 Task: Add Checklist CL0041 to Card Card0041 in Board Board0041 in Workspace Development in Trello
Action: Mouse moved to (529, 91)
Screenshot: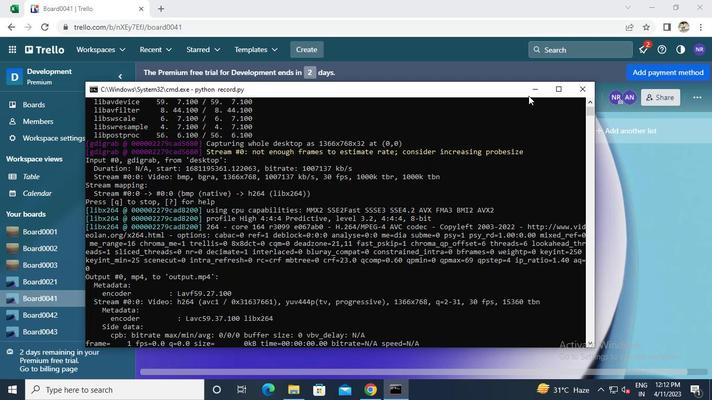 
Action: Mouse pressed left at (529, 91)
Screenshot: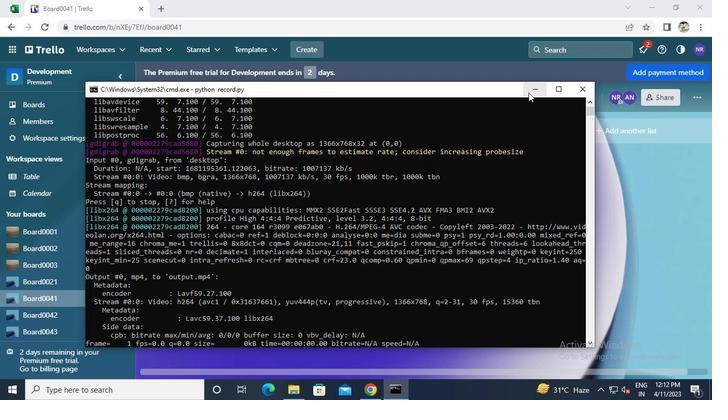
Action: Mouse moved to (176, 154)
Screenshot: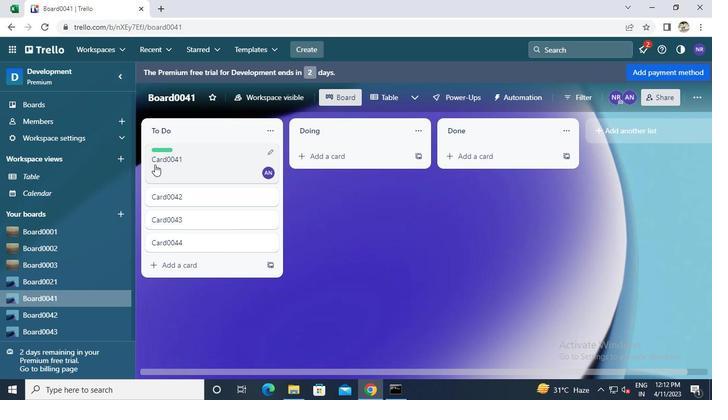 
Action: Mouse pressed left at (176, 154)
Screenshot: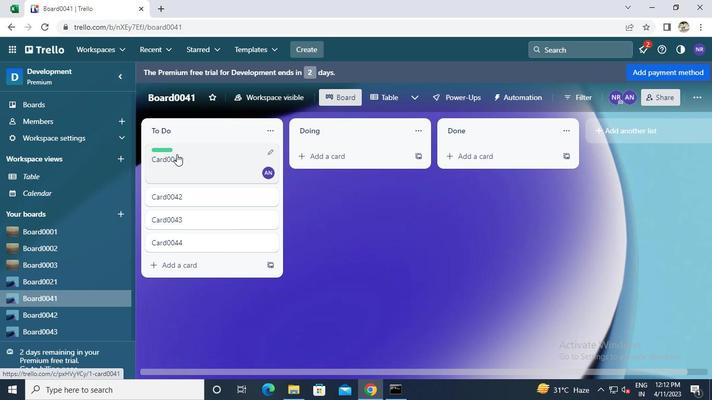 
Action: Mouse moved to (482, 211)
Screenshot: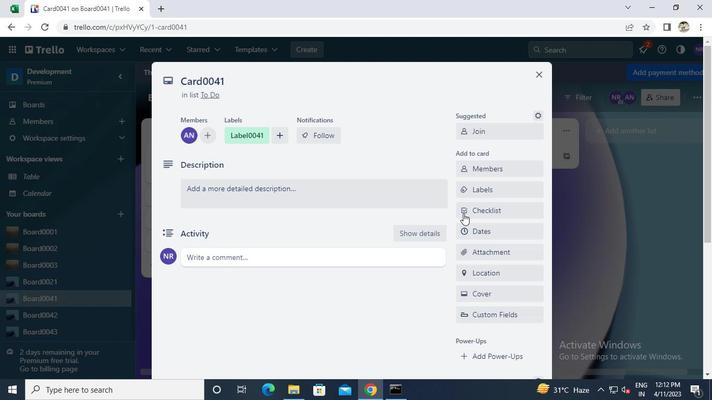 
Action: Mouse pressed left at (482, 211)
Screenshot: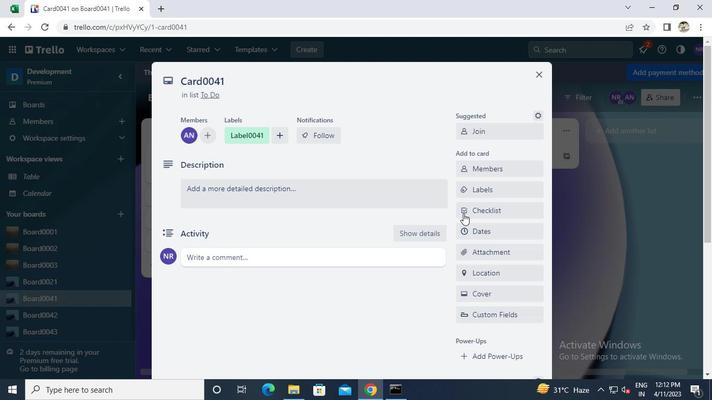 
Action: Mouse moved to (484, 210)
Screenshot: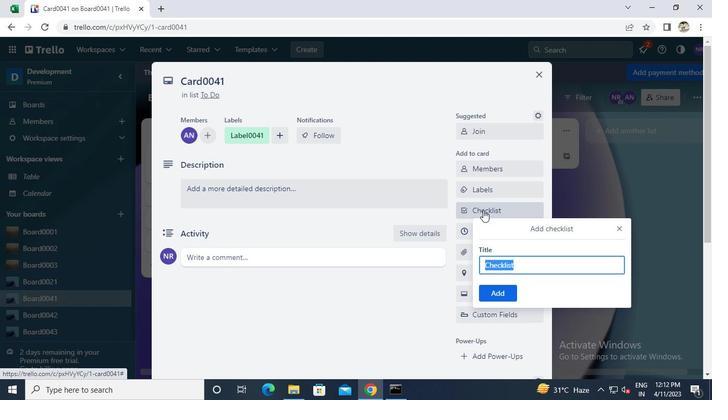 
Action: Keyboard Key.caps_lock
Screenshot: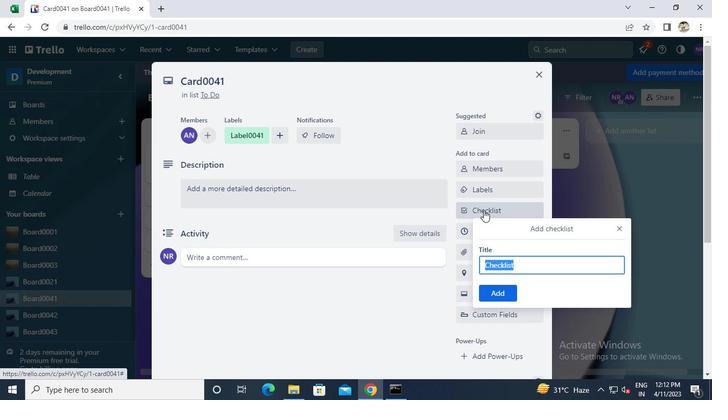 
Action: Keyboard c
Screenshot: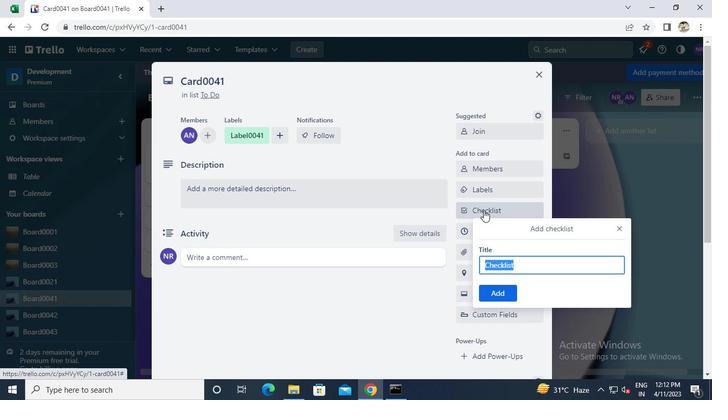
Action: Mouse moved to (484, 210)
Screenshot: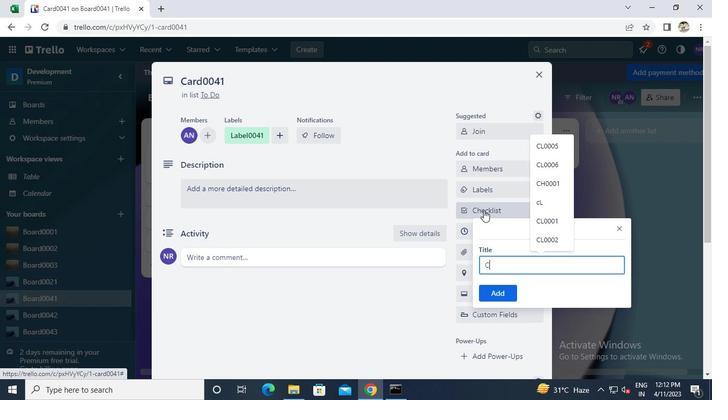 
Action: Keyboard l
Screenshot: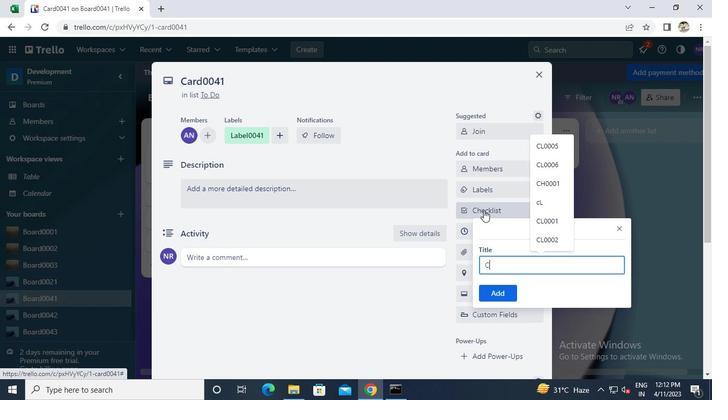 
Action: Mouse moved to (485, 210)
Screenshot: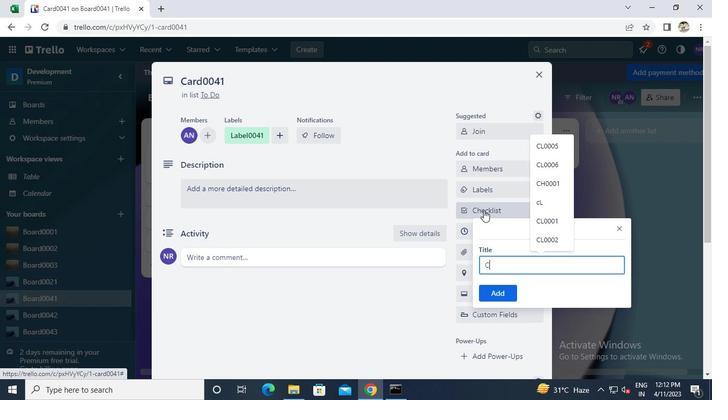 
Action: Keyboard 0
Screenshot: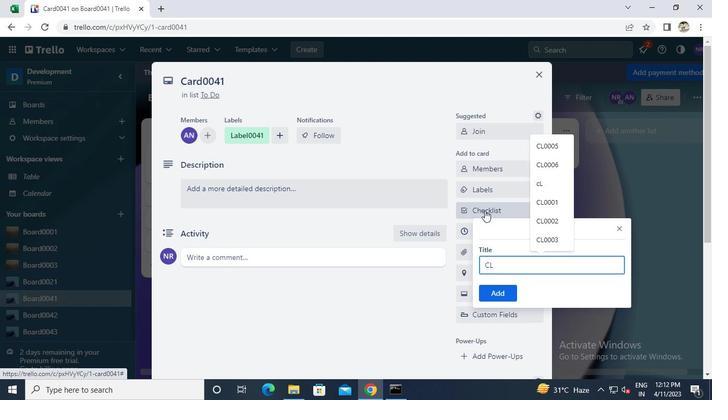 
Action: Keyboard 0
Screenshot: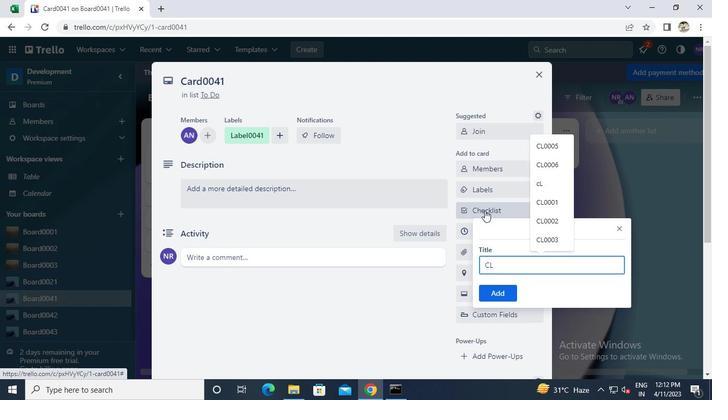 
Action: Keyboard 4
Screenshot: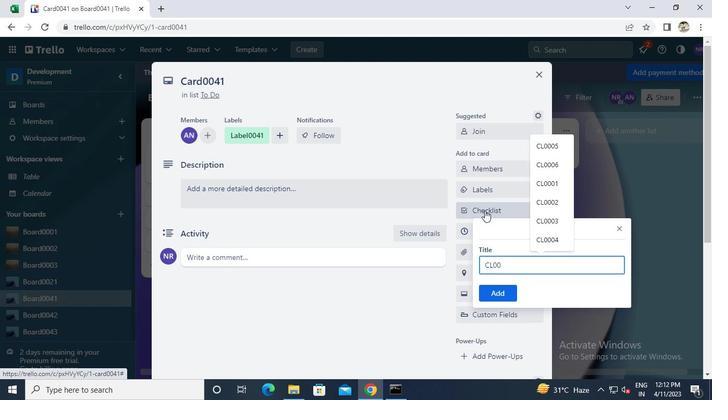 
Action: Keyboard 1
Screenshot: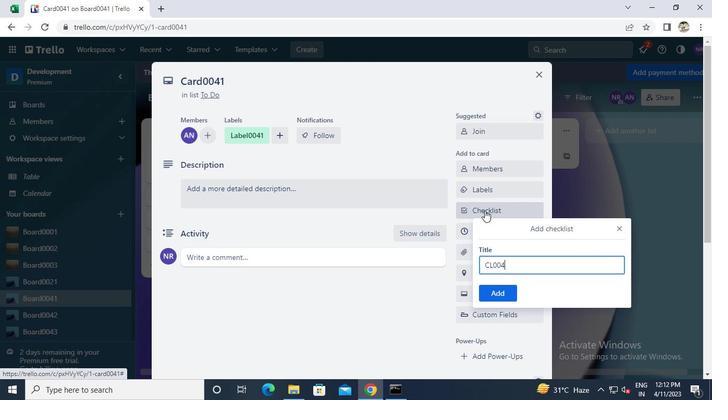 
Action: Mouse moved to (493, 291)
Screenshot: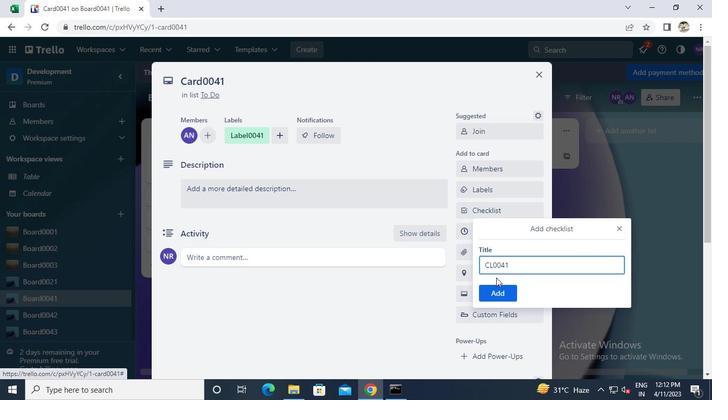 
Action: Mouse pressed left at (493, 291)
Screenshot: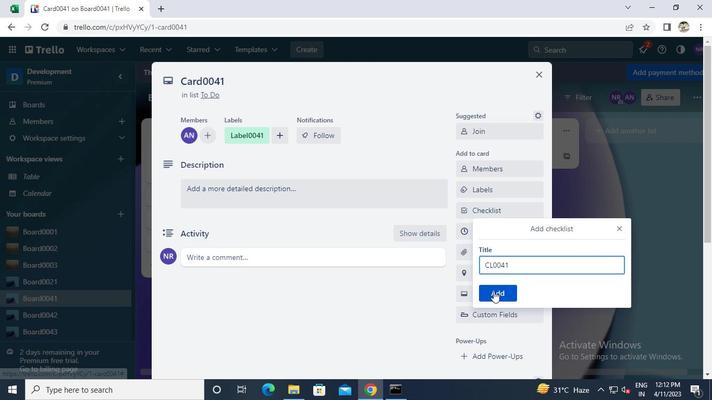 
Action: Mouse moved to (397, 389)
Screenshot: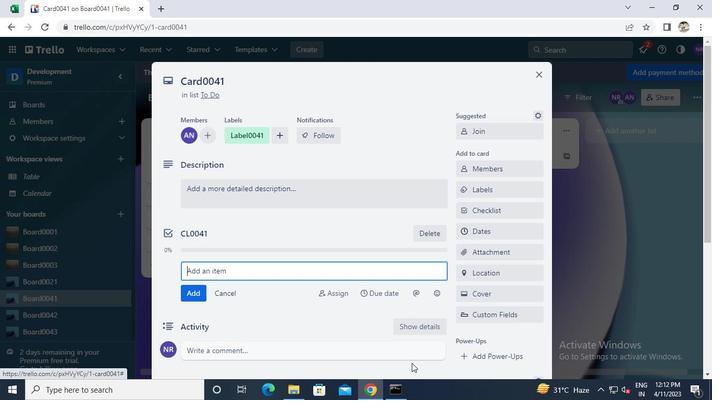
Action: Mouse pressed left at (397, 389)
Screenshot: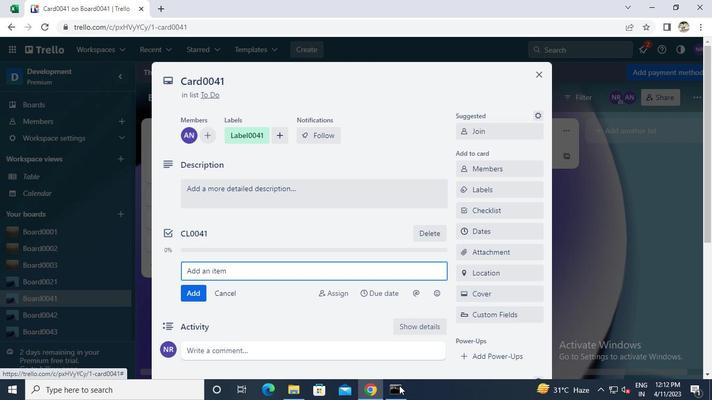 
Action: Mouse moved to (583, 88)
Screenshot: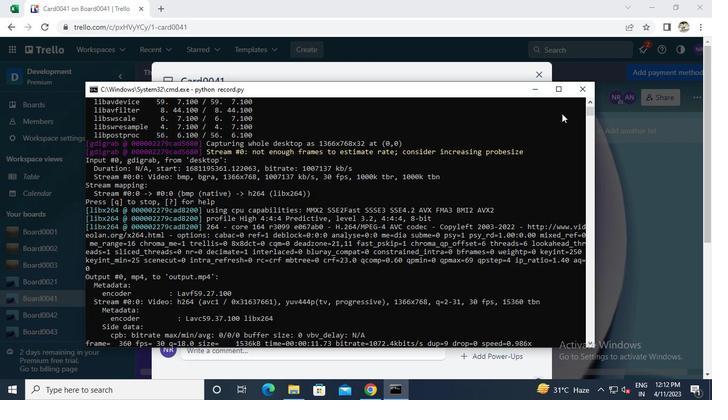 
Action: Mouse pressed left at (583, 88)
Screenshot: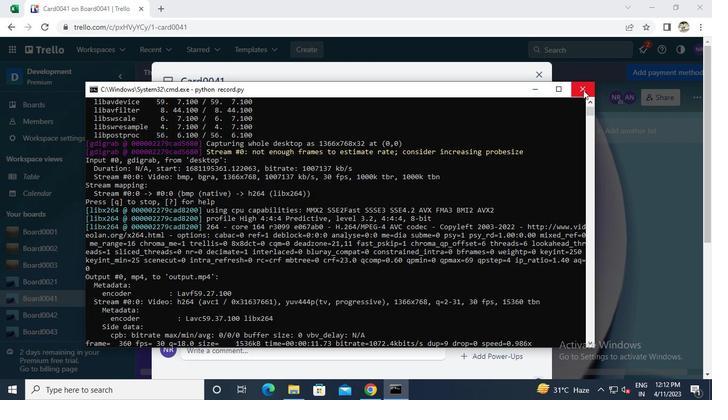 
